 Task: Sort the products by price (lowest first).
Action: Mouse moved to (19, 70)
Screenshot: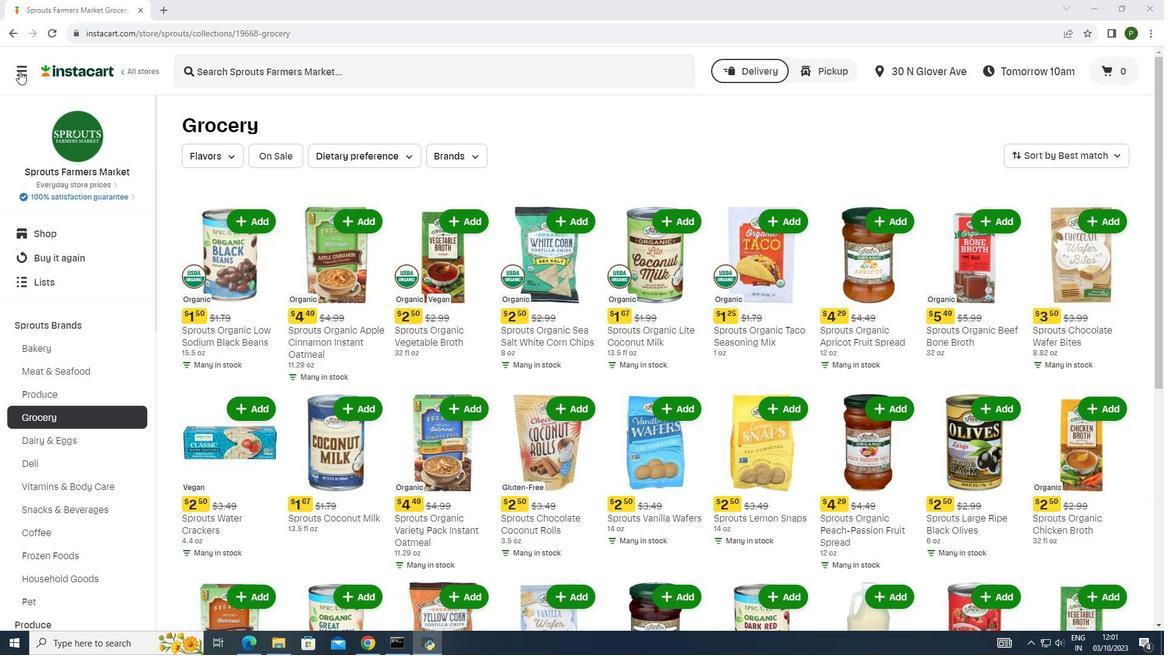 
Action: Mouse pressed left at (19, 70)
Screenshot: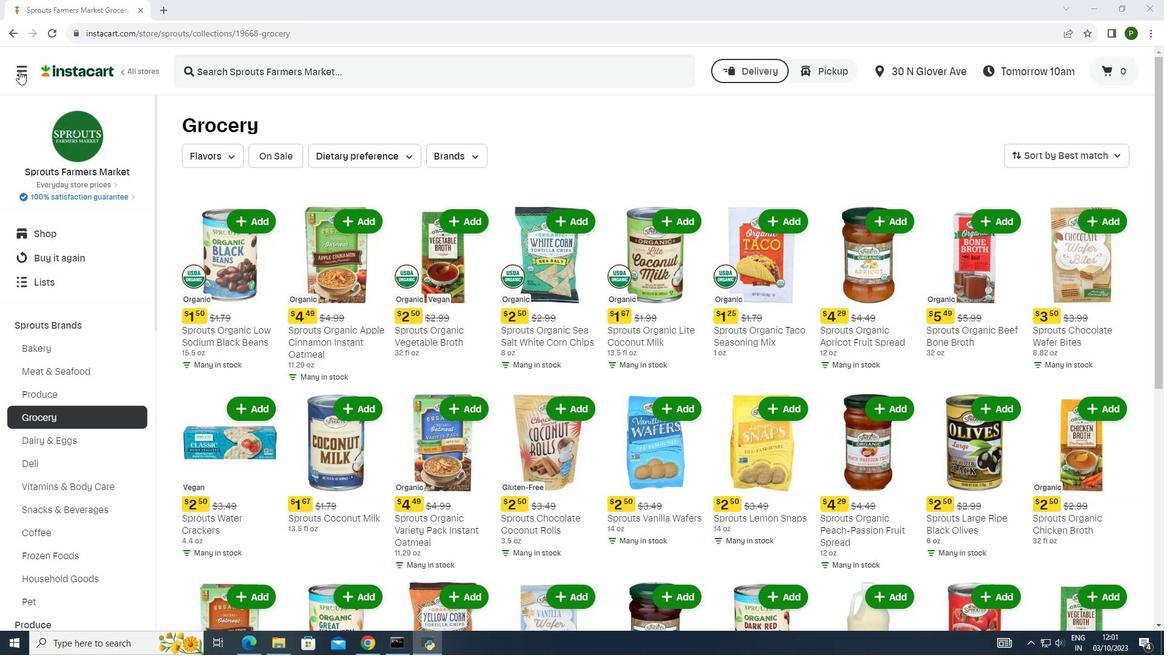 
Action: Mouse moved to (57, 315)
Screenshot: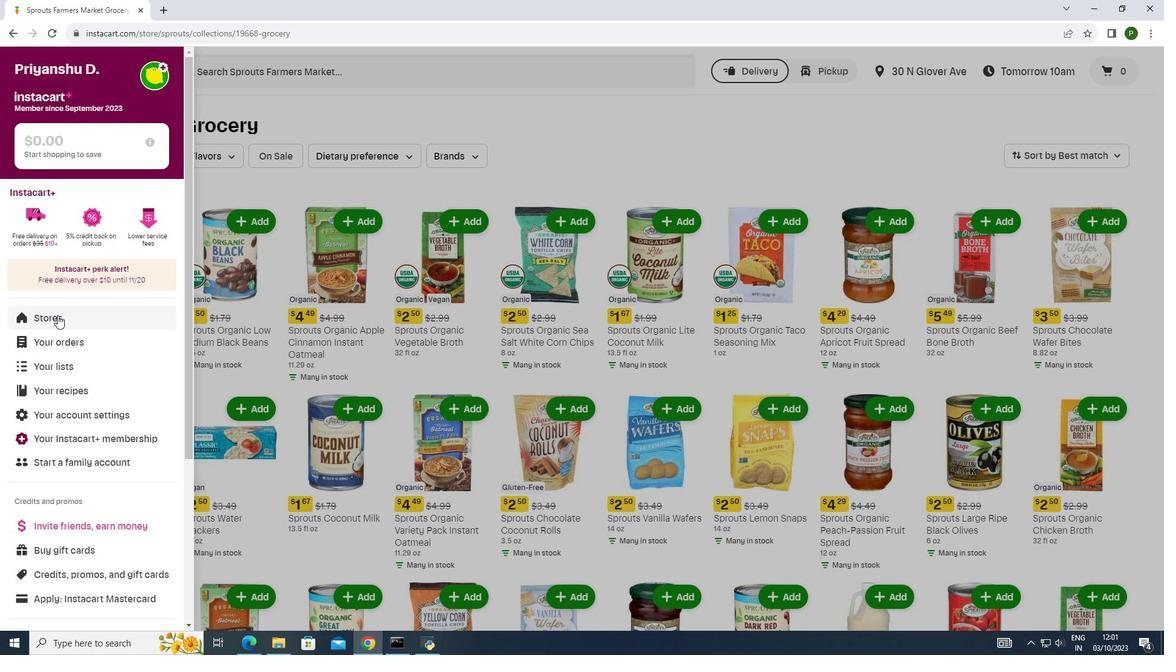 
Action: Mouse pressed left at (57, 315)
Screenshot: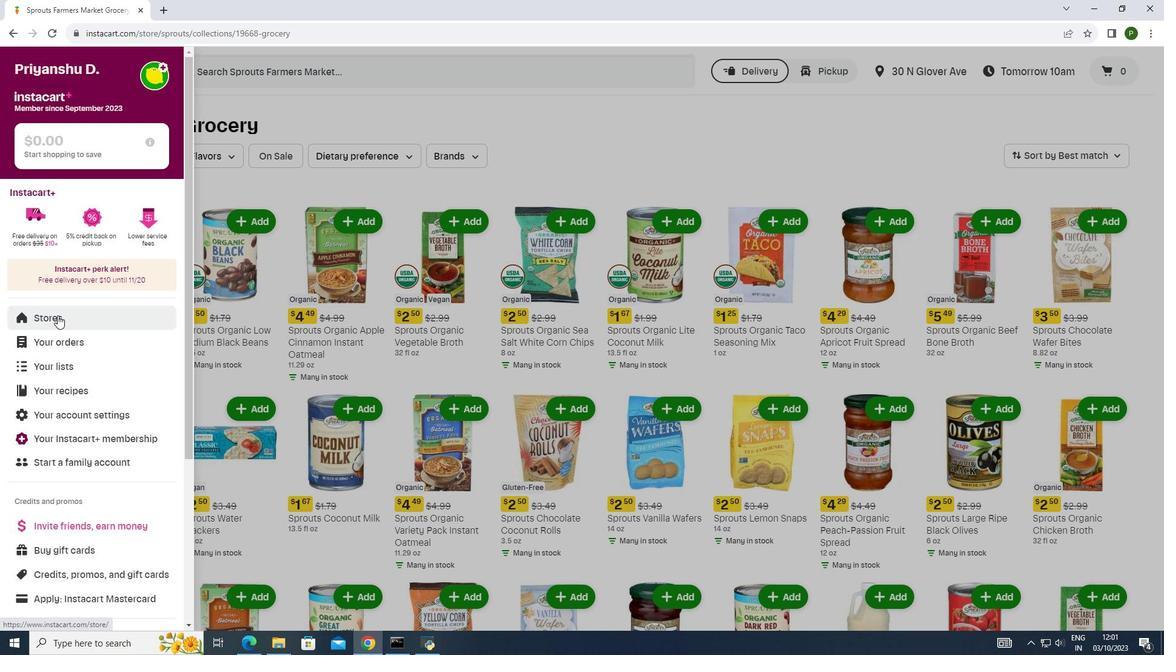 
Action: Mouse moved to (279, 121)
Screenshot: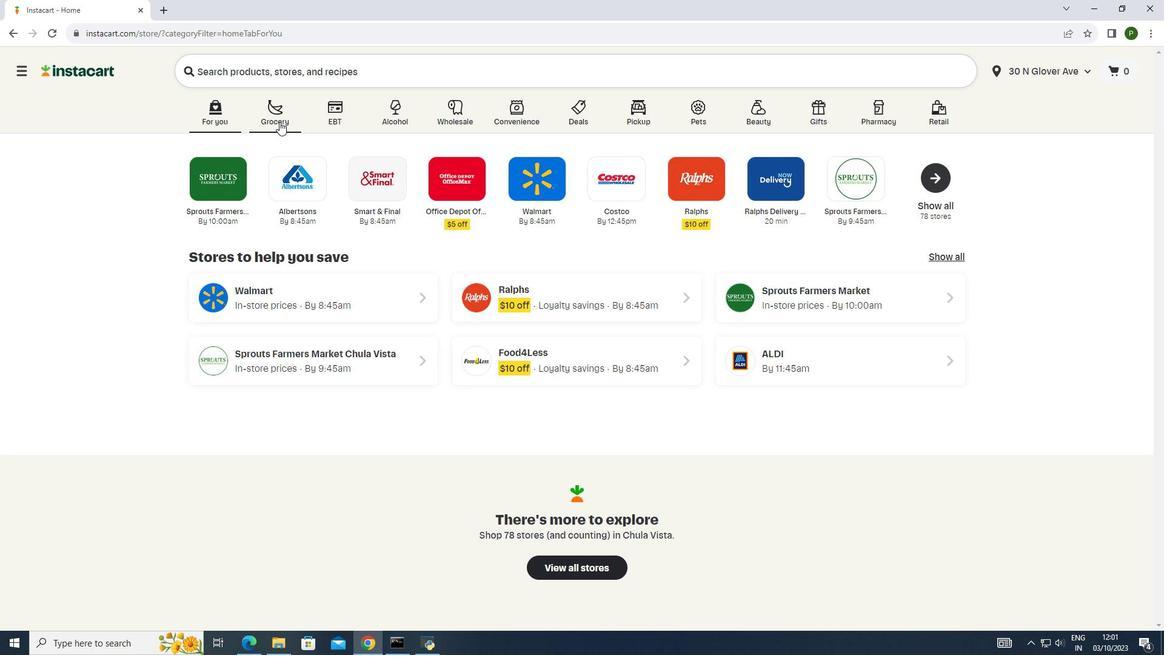 
Action: Mouse pressed left at (279, 121)
Screenshot: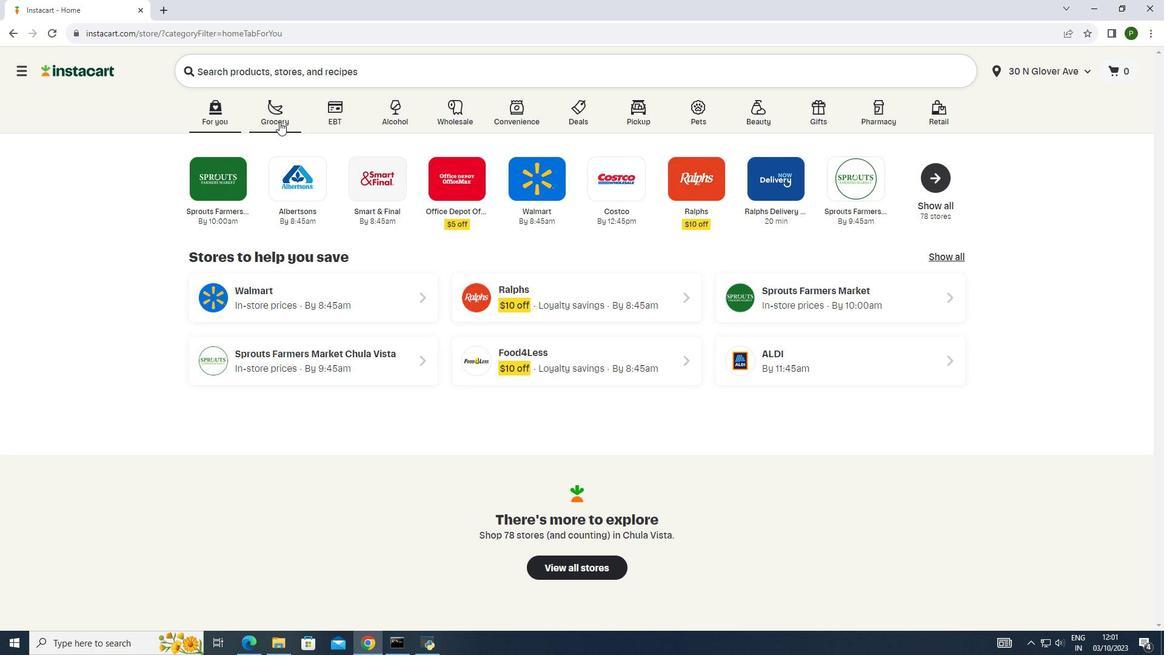 
Action: Mouse moved to (606, 185)
Screenshot: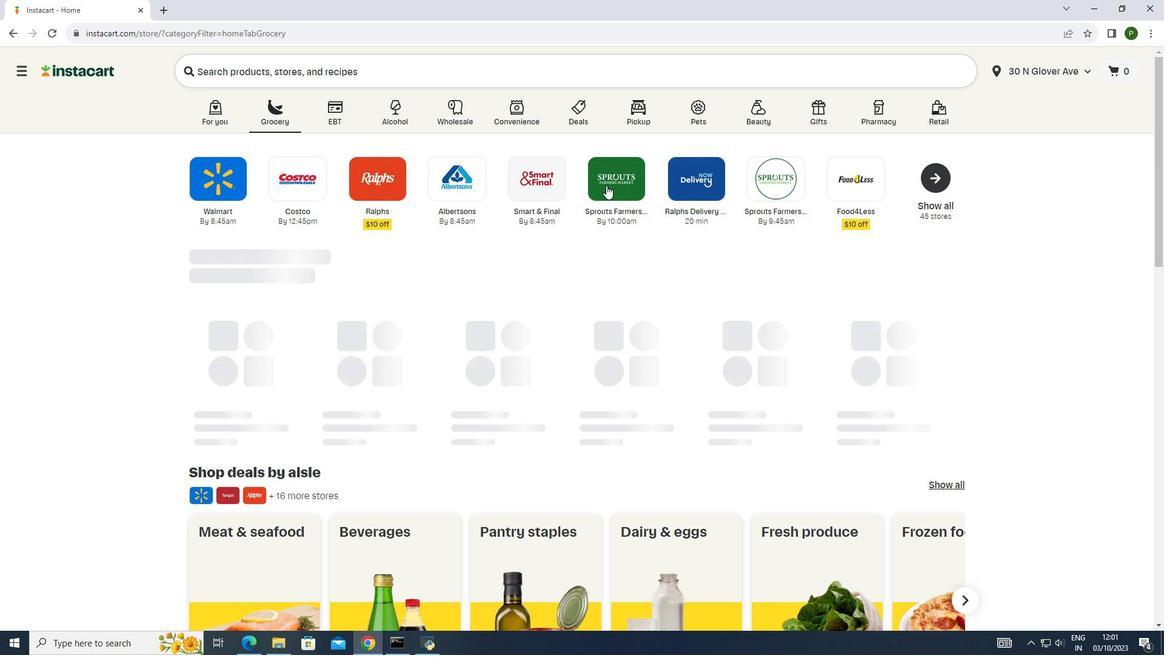 
Action: Mouse pressed left at (606, 185)
Screenshot: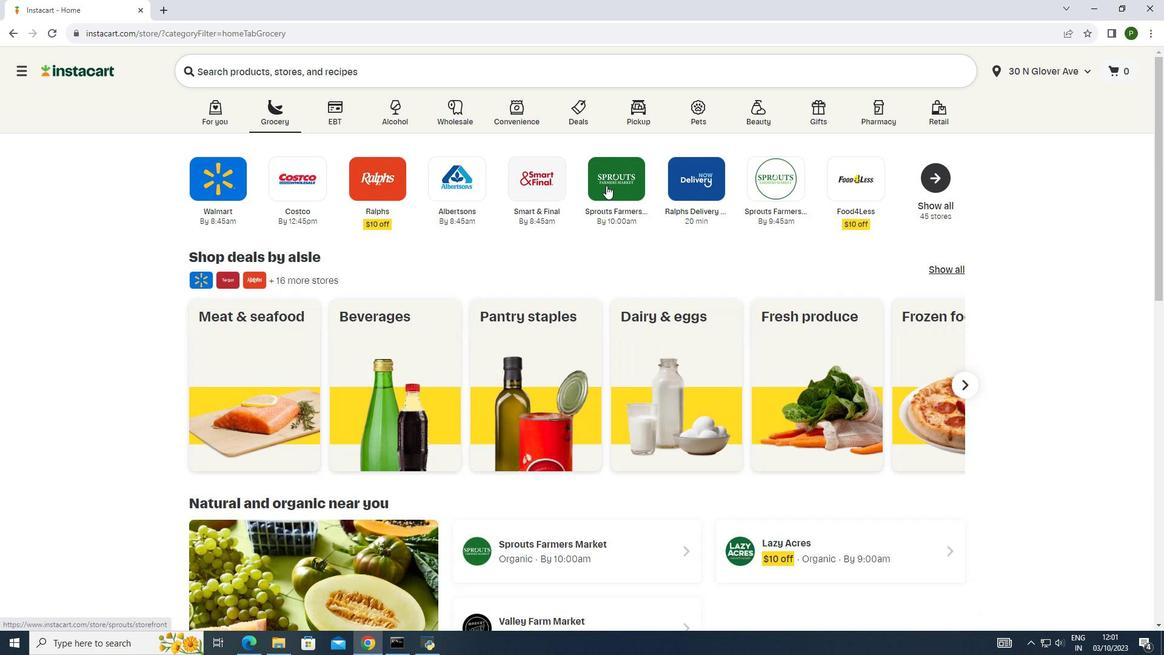 
Action: Mouse moved to (28, 326)
Screenshot: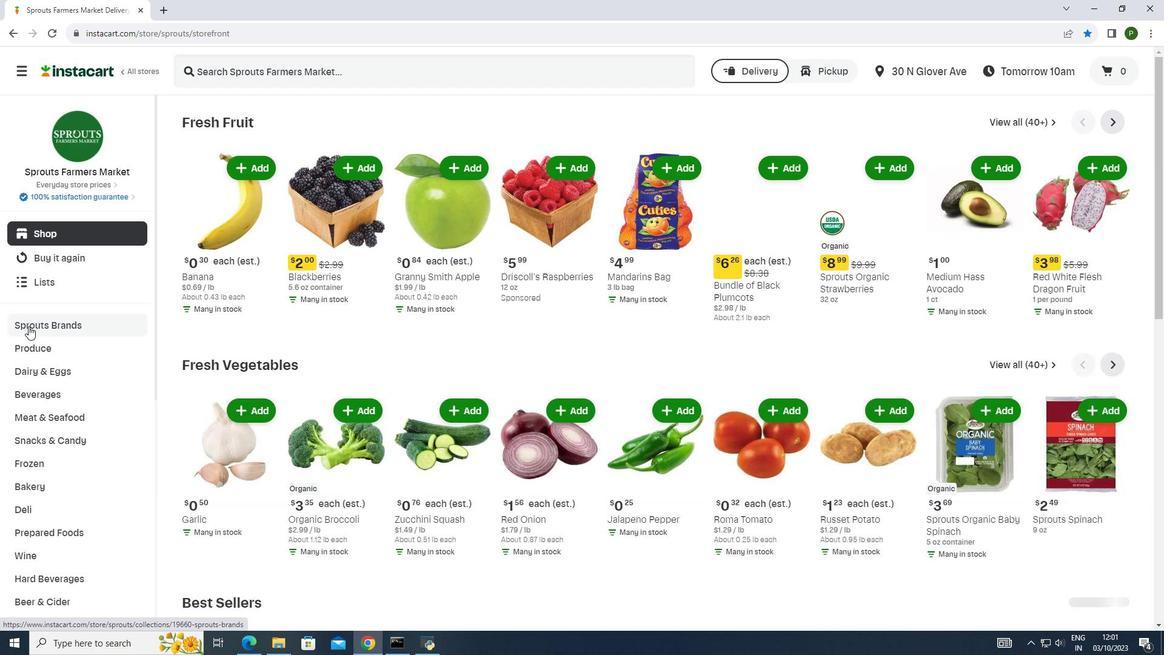 
Action: Mouse pressed left at (28, 326)
Screenshot: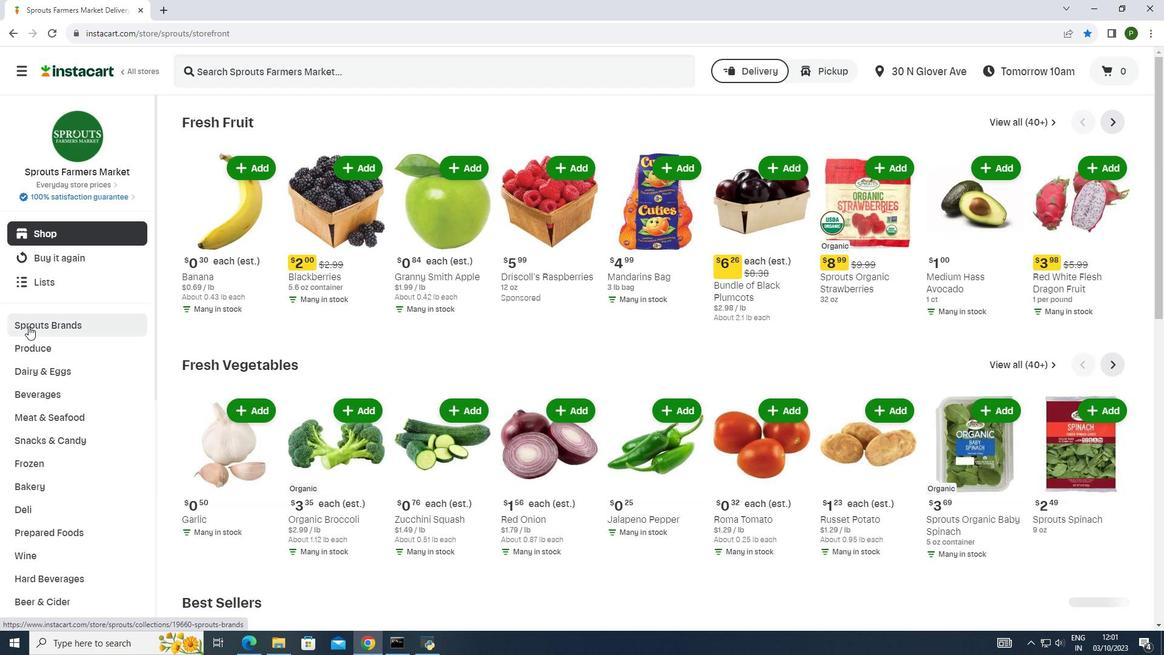 
Action: Mouse moved to (54, 414)
Screenshot: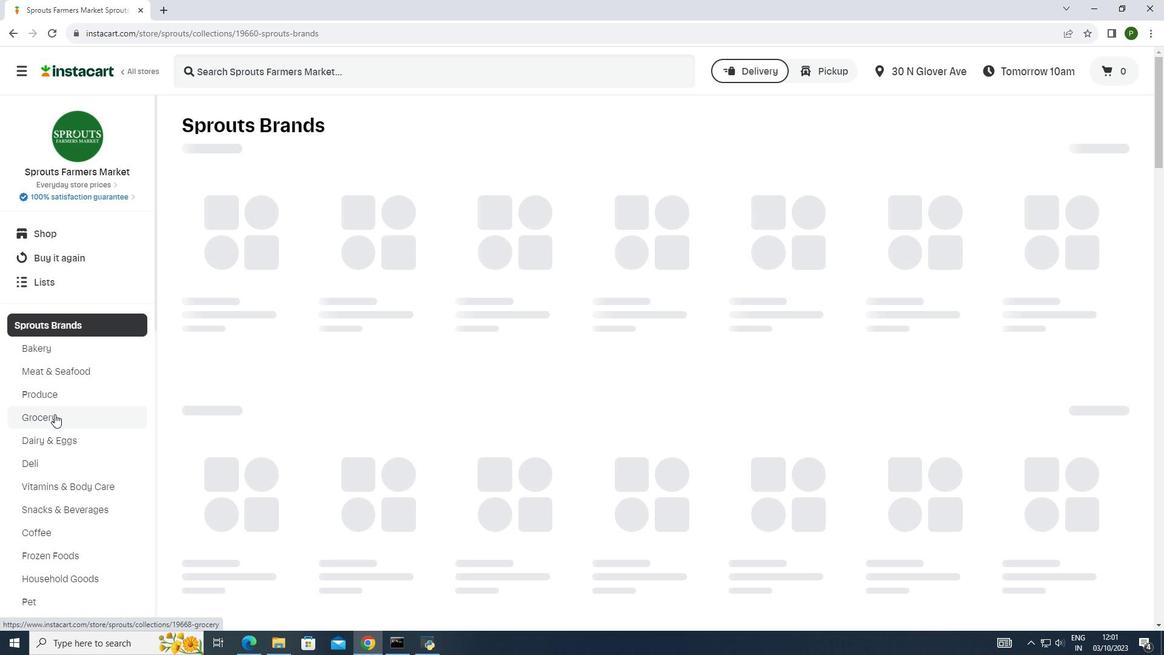 
Action: Mouse pressed left at (54, 414)
Screenshot: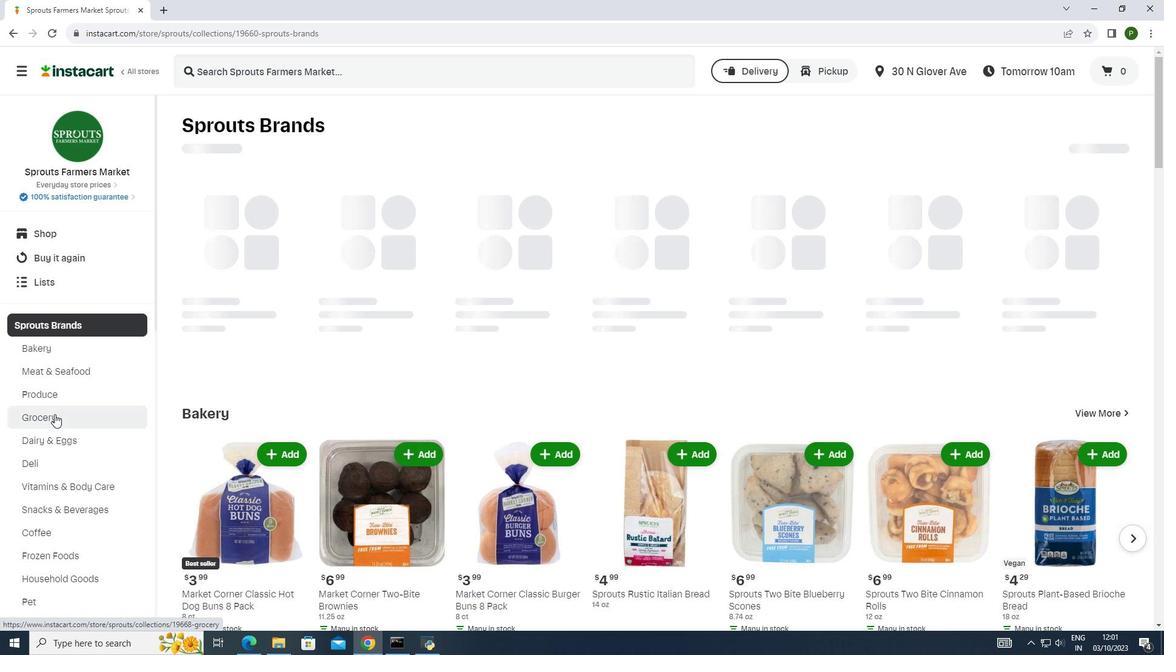 
Action: Mouse moved to (1036, 163)
Screenshot: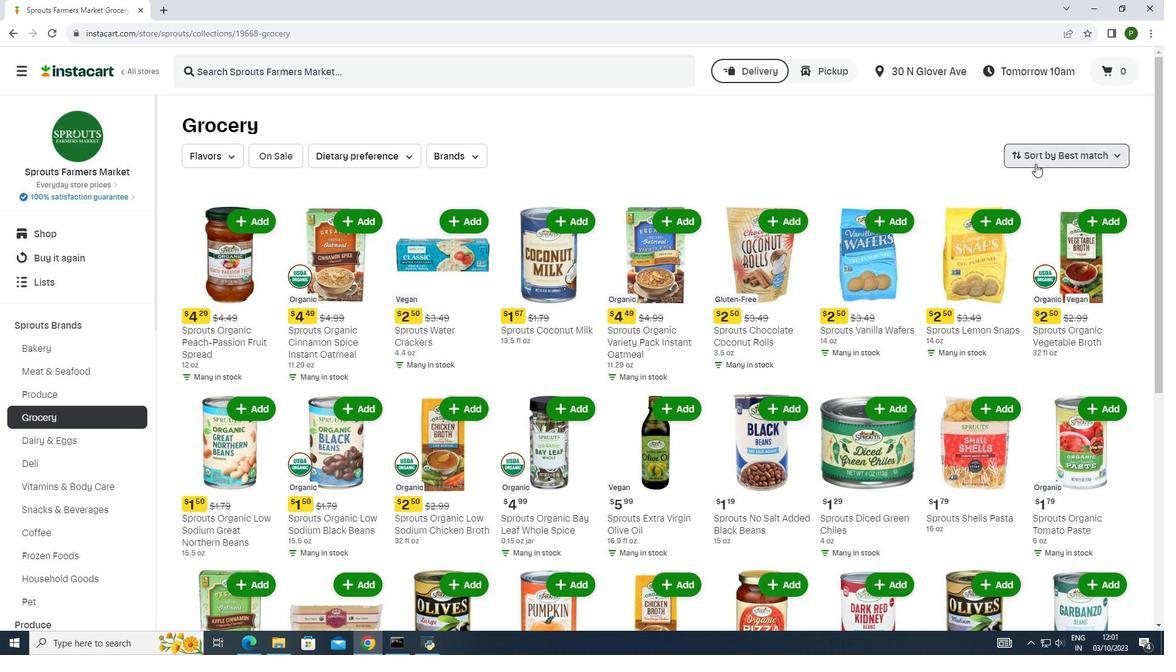 
Action: Mouse pressed left at (1036, 163)
Screenshot: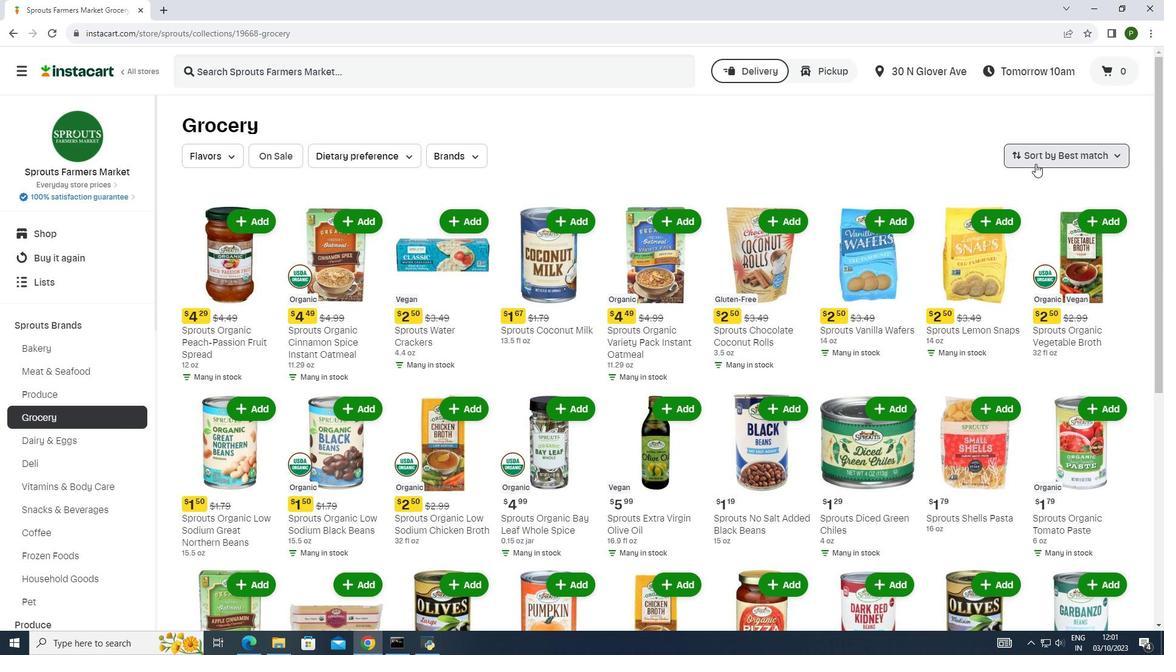 
Action: Mouse moved to (1037, 208)
Screenshot: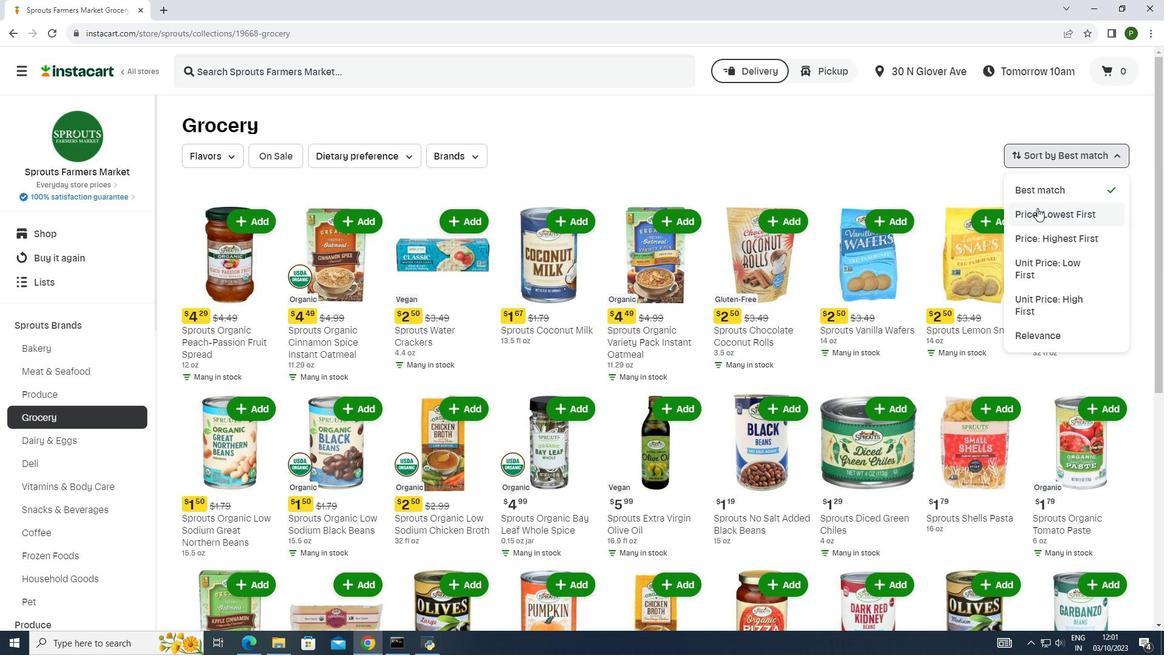 
Action: Mouse pressed left at (1037, 208)
Screenshot: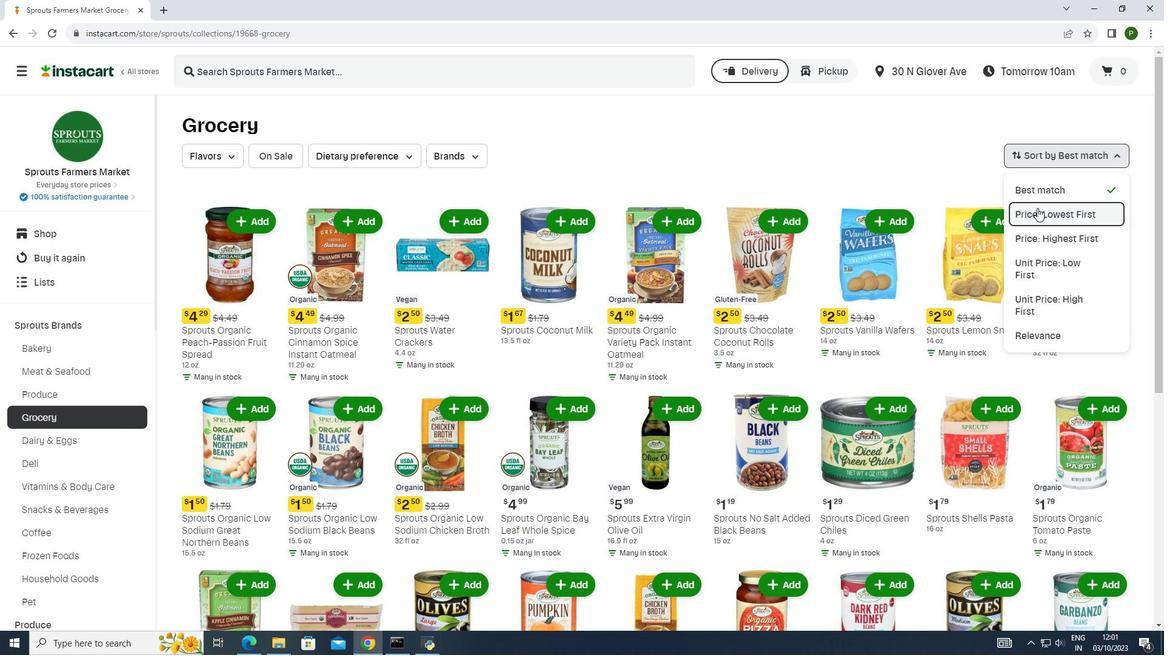 
